 Task: Plan a time to attend the holistic healing and wellness retreat.
Action: Mouse moved to (298, 171)
Screenshot: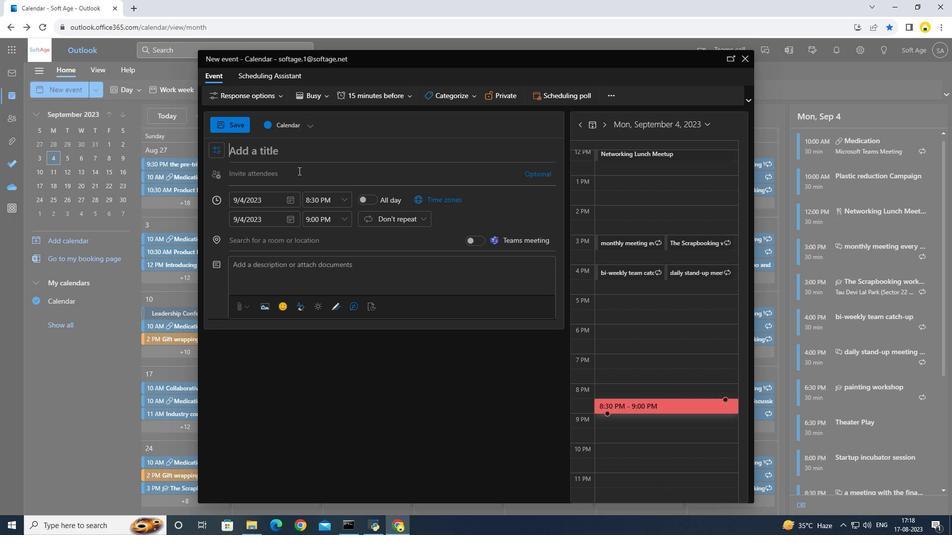 
Action: Key pressed <Key.caps_lock>H<Key.caps_lock>olistic<Key.space><Key.caps_lock>H<Key.caps_lock>ealing<Key.space>and<Key.space>wellness<Key.space><Key.caps_lock>R<Key.caps_lock>etreat
Screenshot: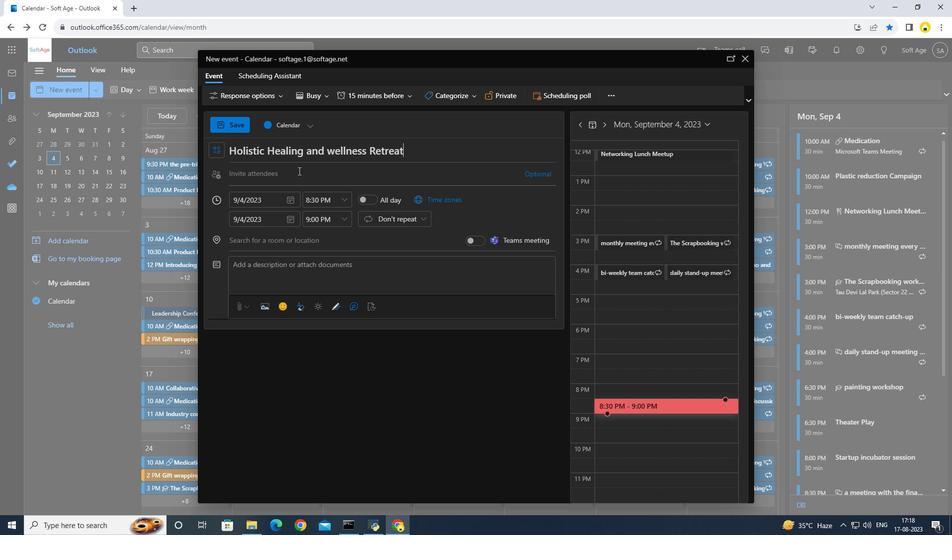 
Action: Mouse moved to (348, 201)
Screenshot: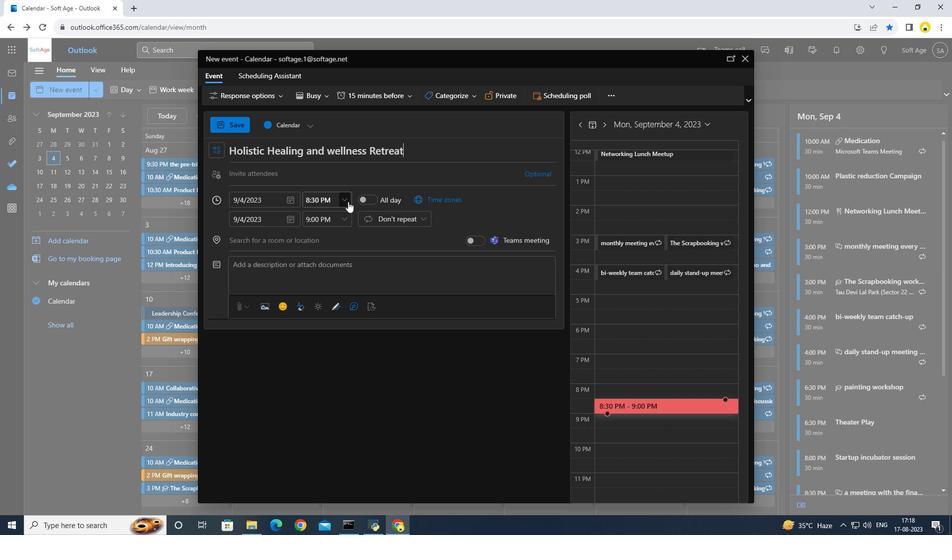 
Action: Mouse pressed left at (348, 201)
Screenshot: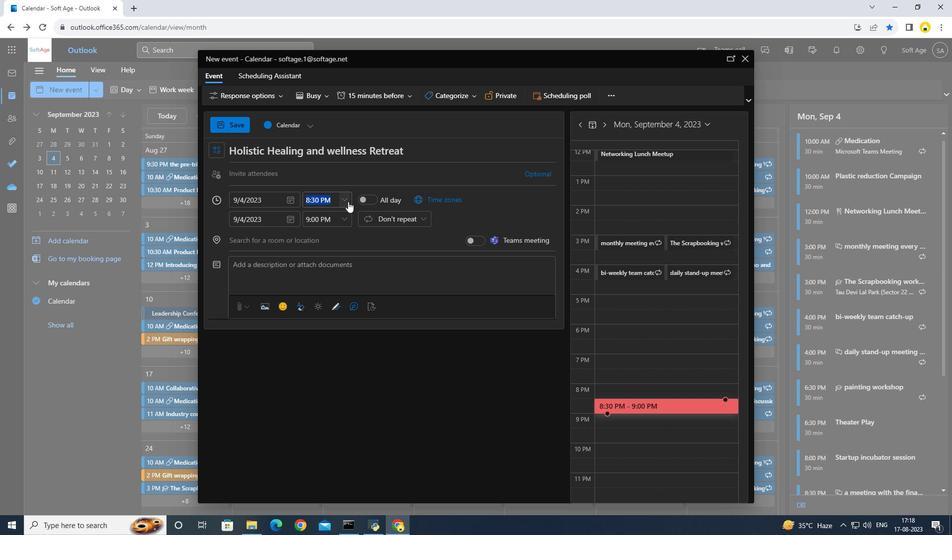 
Action: Mouse moved to (343, 226)
Screenshot: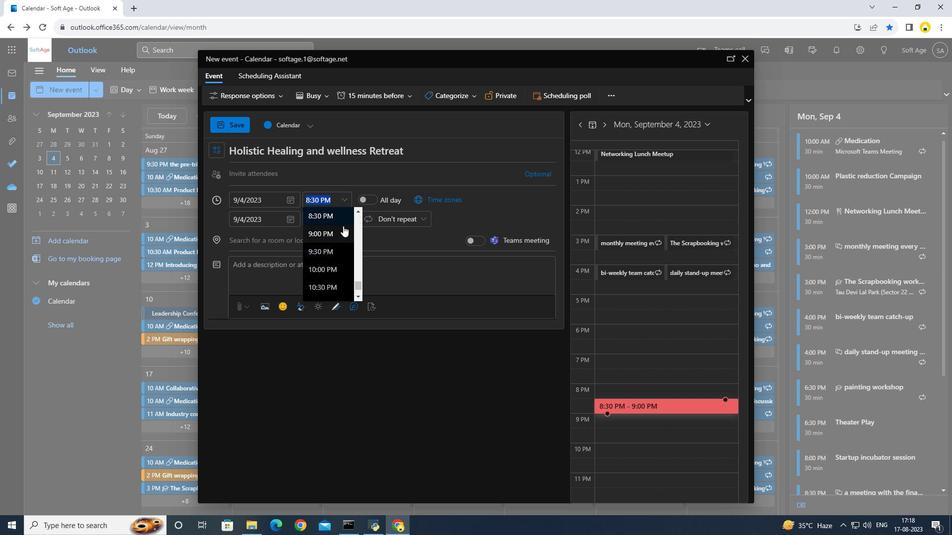 
Action: Mouse scrolled (343, 226) with delta (0, 0)
Screenshot: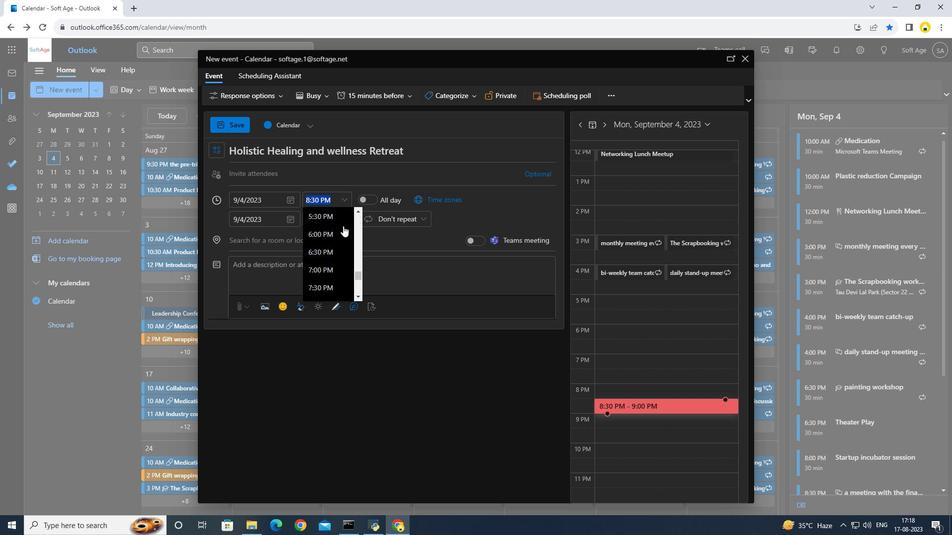 
Action: Mouse scrolled (343, 226) with delta (0, 0)
Screenshot: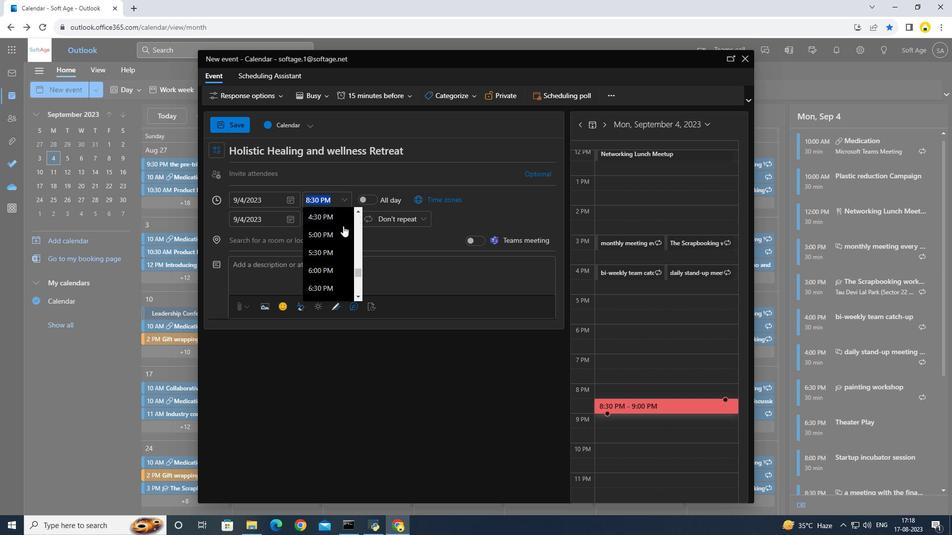 
Action: Mouse scrolled (343, 226) with delta (0, 0)
Screenshot: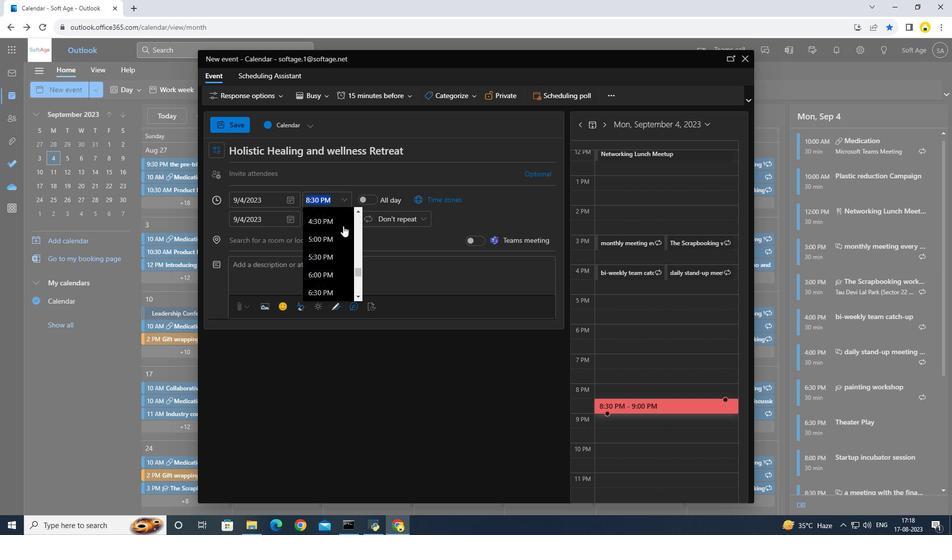 
Action: Mouse scrolled (343, 226) with delta (0, 0)
Screenshot: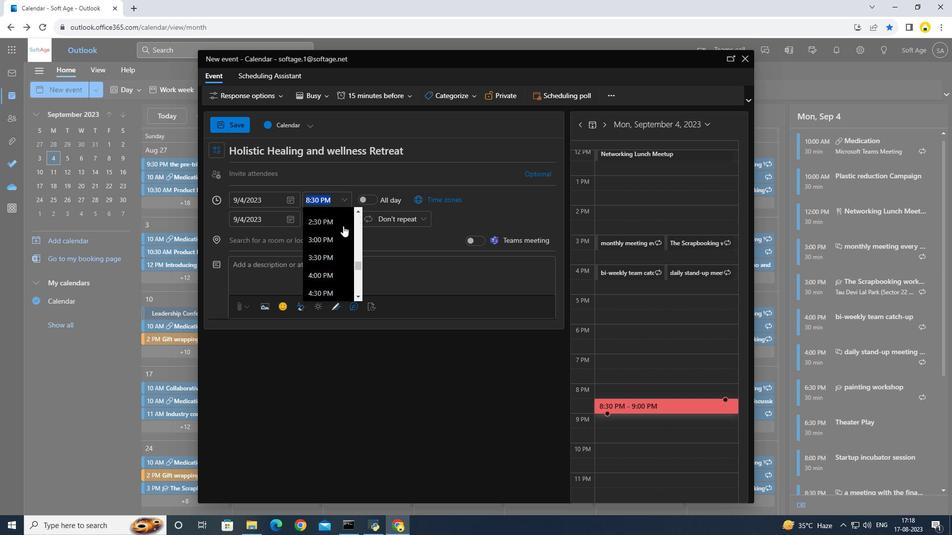 
Action: Mouse scrolled (343, 226) with delta (0, 0)
Screenshot: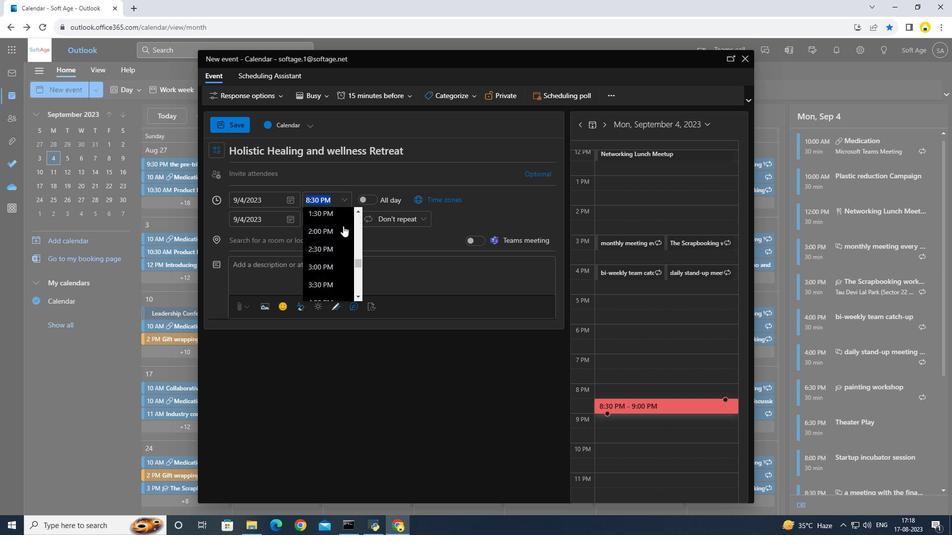 
Action: Mouse scrolled (343, 226) with delta (0, 0)
Screenshot: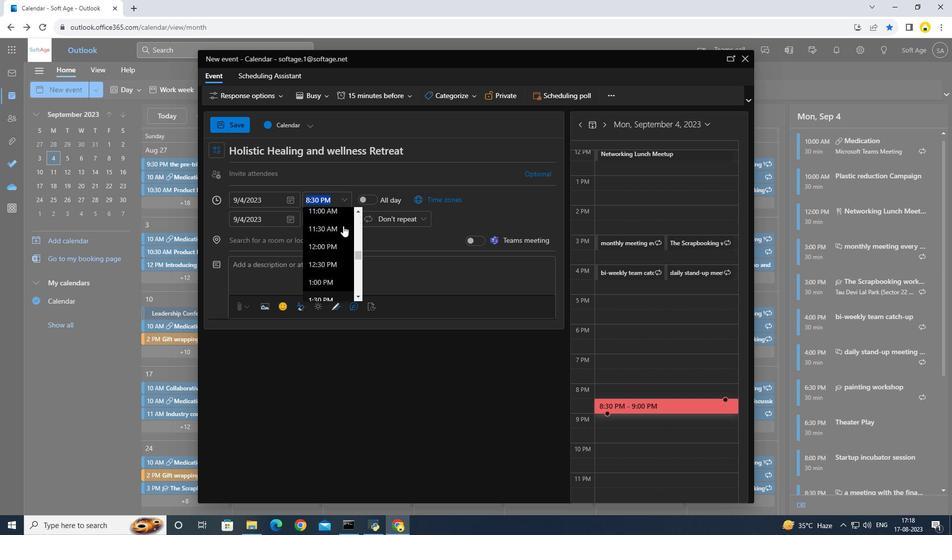 
Action: Mouse scrolled (343, 226) with delta (0, 0)
Screenshot: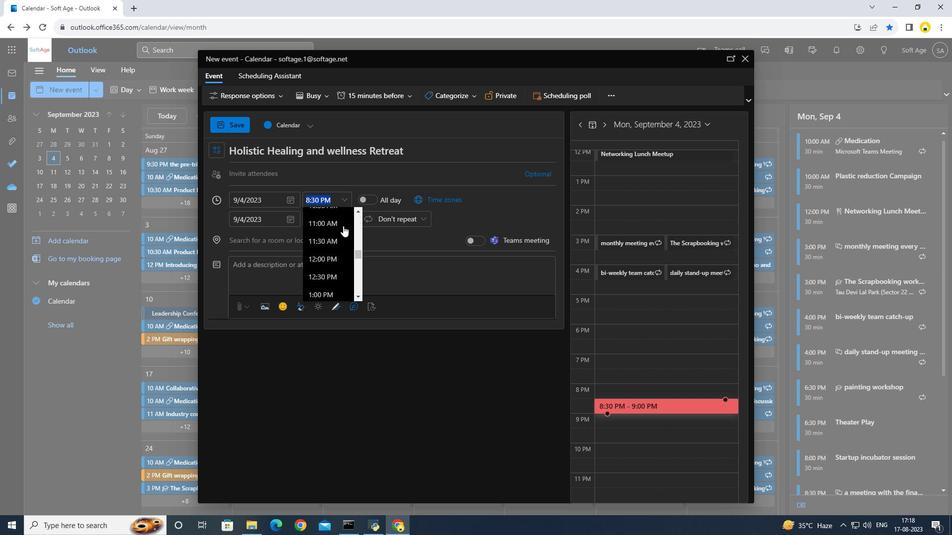 
Action: Mouse scrolled (343, 226) with delta (0, 0)
Screenshot: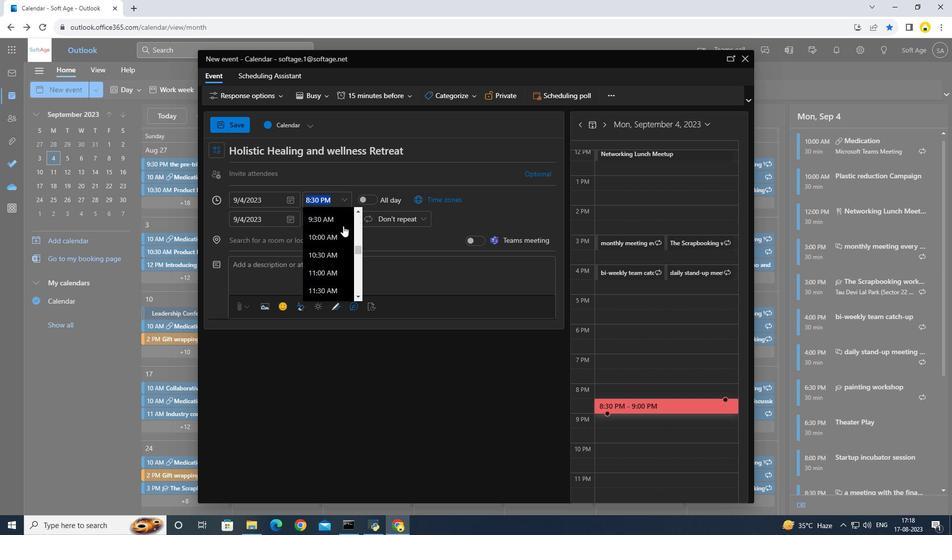 
Action: Mouse moved to (321, 261)
Screenshot: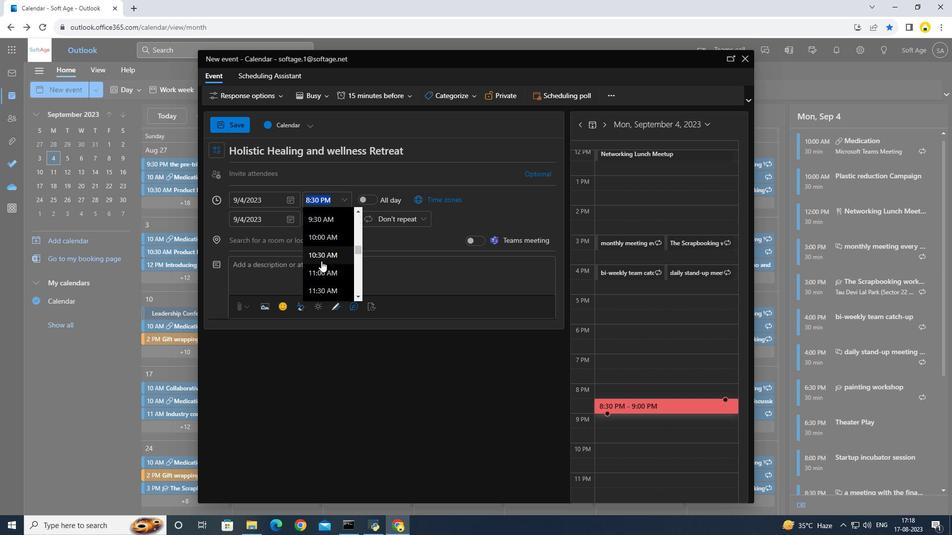 
Action: Mouse pressed left at (321, 261)
Screenshot: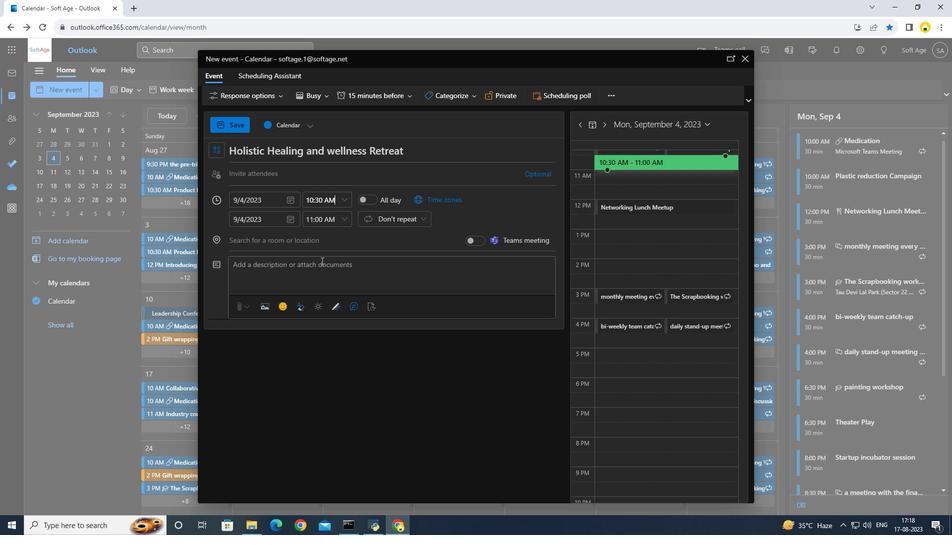 
Action: Mouse moved to (239, 126)
Screenshot: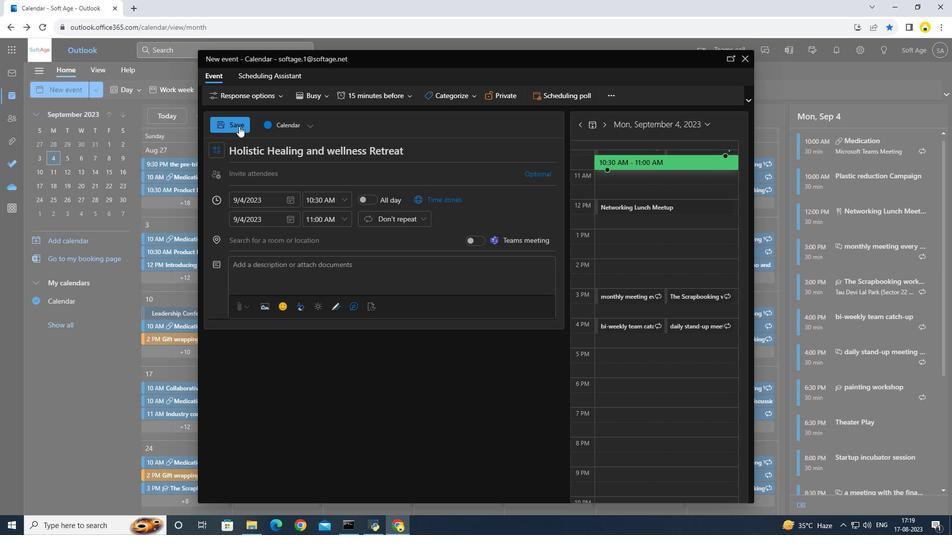 
Action: Mouse pressed left at (239, 126)
Screenshot: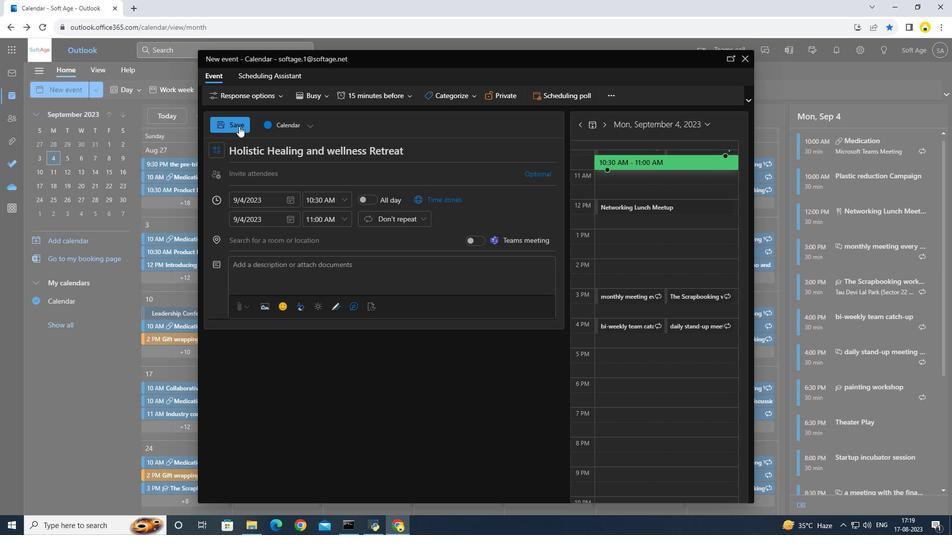
Action: Mouse moved to (240, 127)
Screenshot: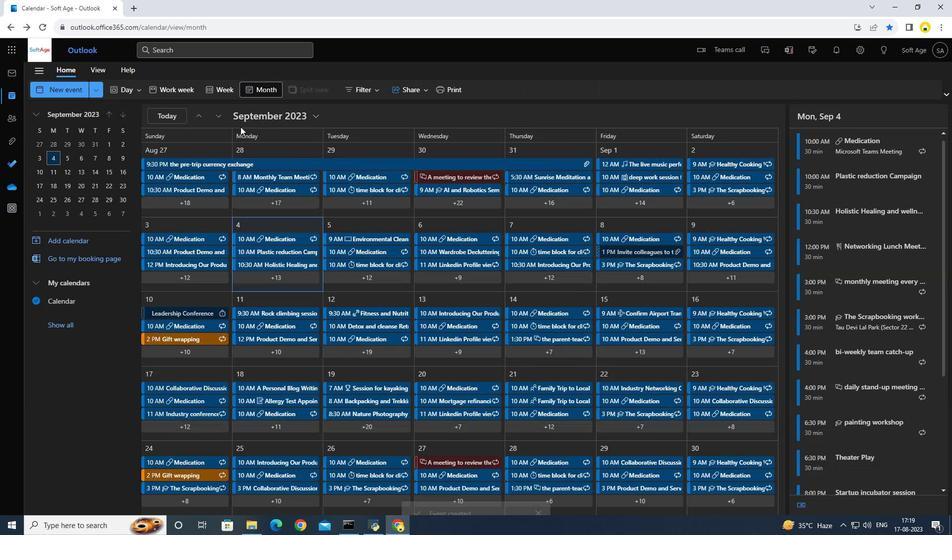 
